 Task: Create a task  Implement social media sharing feature for the app , assign it to team member softage.10@softage.net in the project TrendForge and update the status of the task to  At Risk , set the priority of the task to Medium.
Action: Mouse moved to (68, 385)
Screenshot: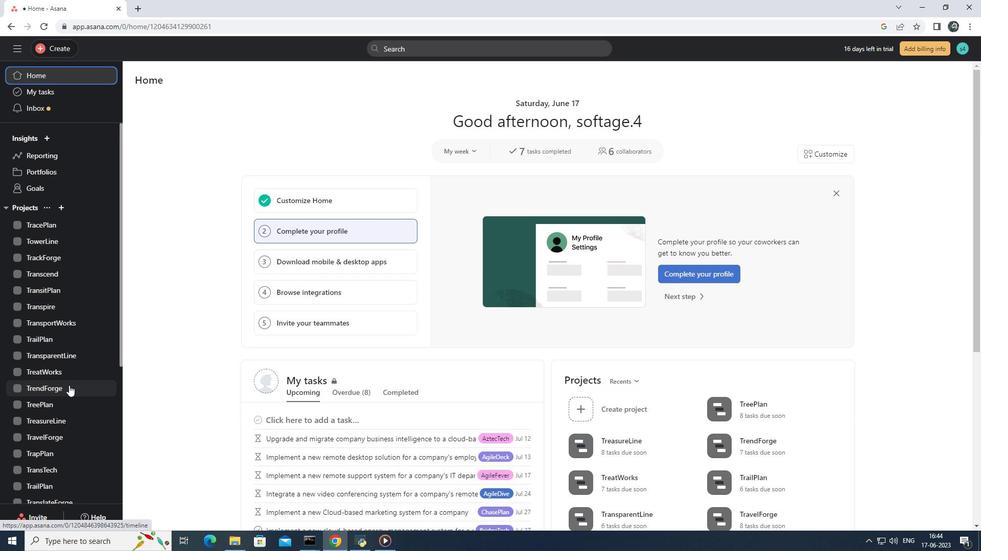 
Action: Mouse pressed left at (68, 385)
Screenshot: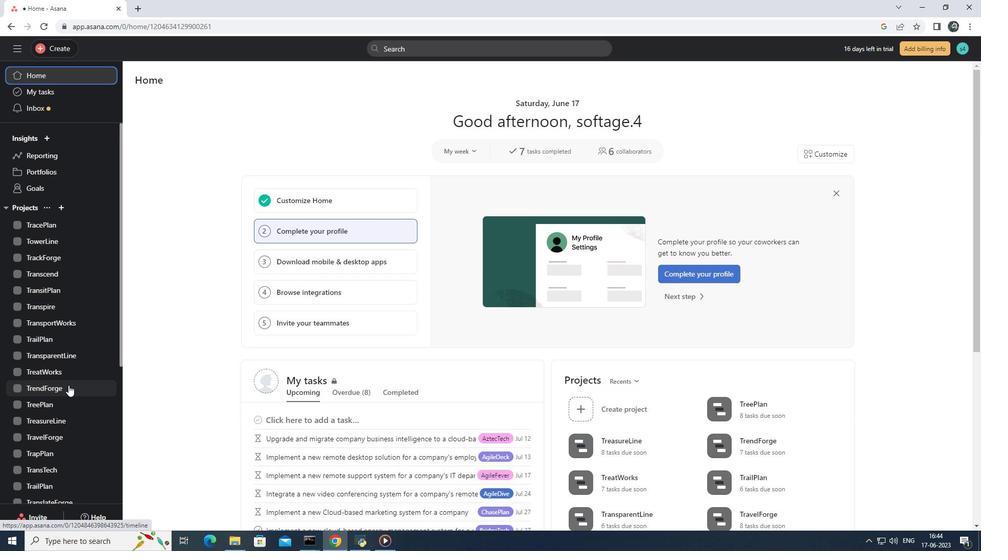 
Action: Mouse moved to (158, 125)
Screenshot: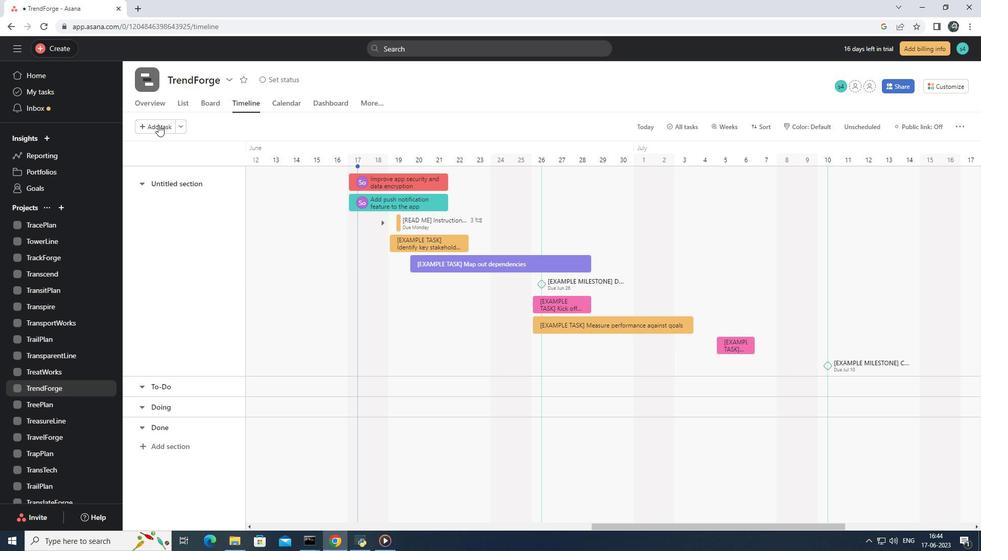 
Action: Mouse pressed left at (158, 125)
Screenshot: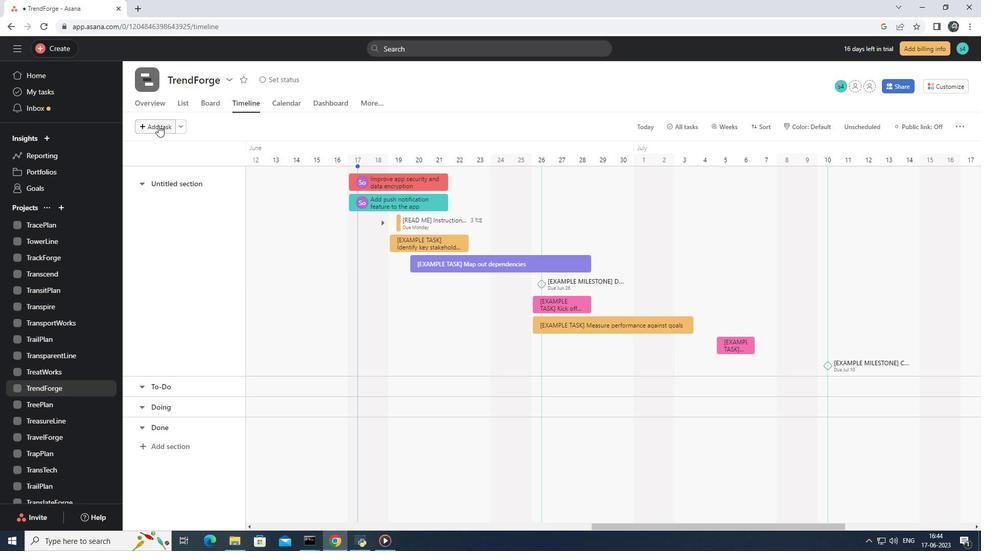 
Action: Mouse moved to (366, 183)
Screenshot: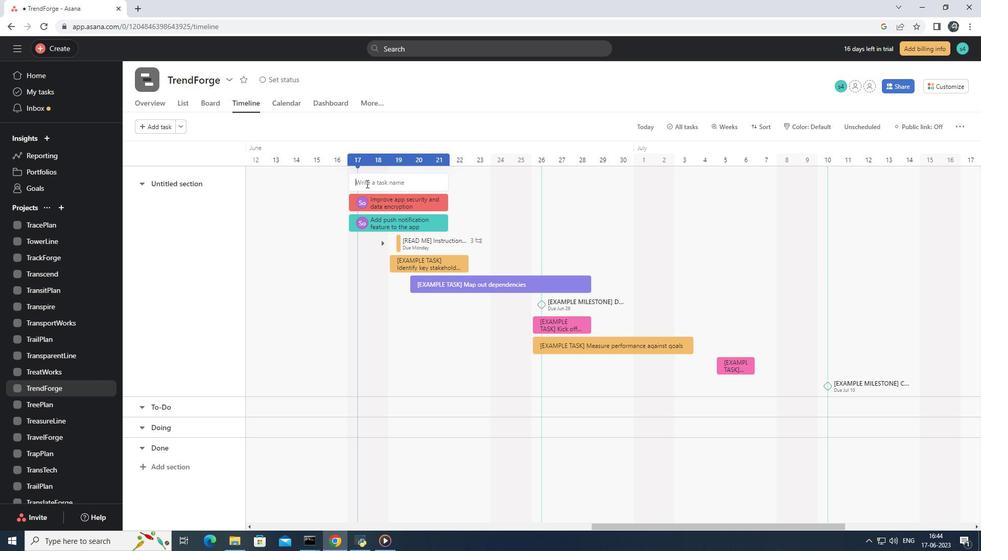 
Action: Mouse pressed left at (366, 183)
Screenshot: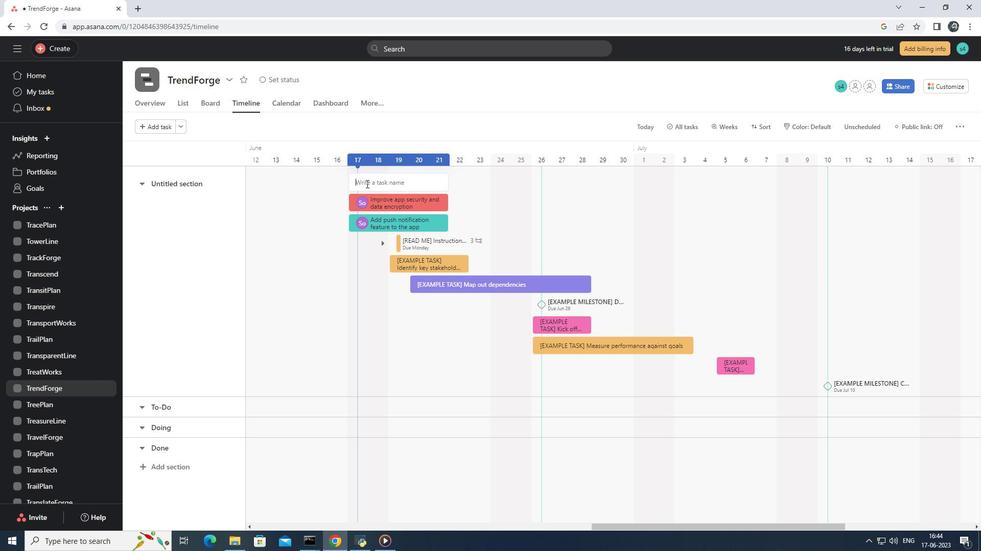 
Action: Mouse moved to (364, 180)
Screenshot: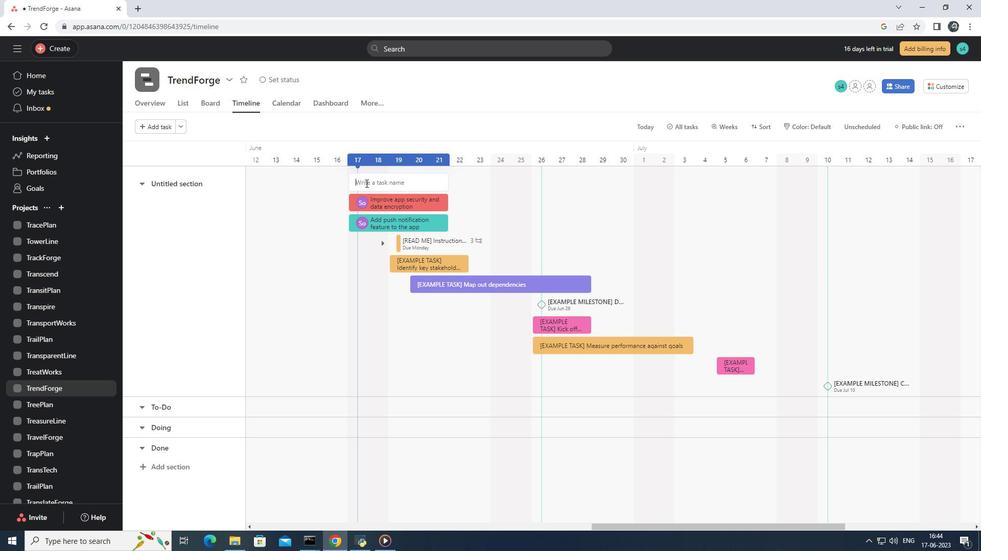 
Action: Key pressed <Key.shift>Implement<Key.space>social<Key.space>media<Key.space>sharing<Key.space>feature<Key.space>for<Key.space>the<Key.space>app<Key.enter>
Screenshot: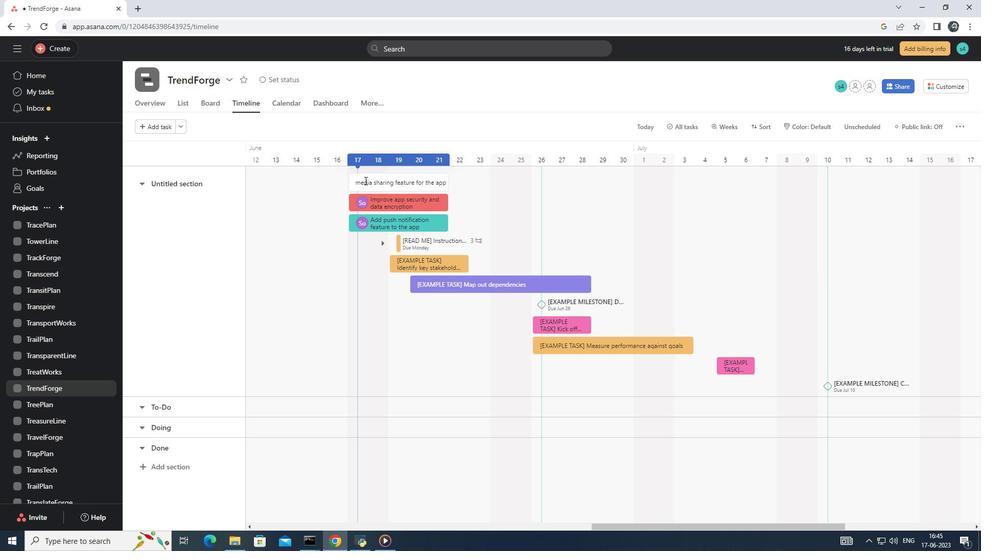 
Action: Mouse moved to (399, 181)
Screenshot: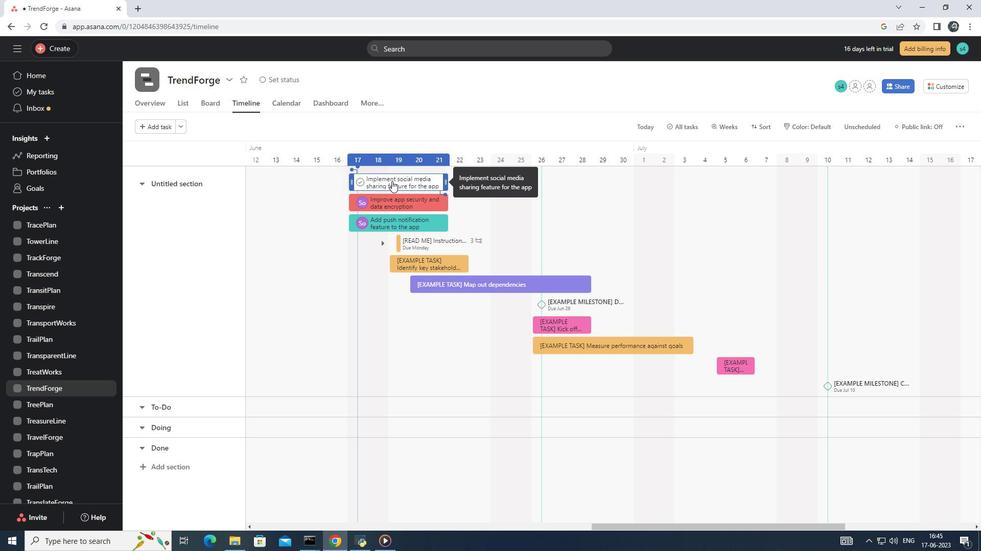 
Action: Mouse pressed left at (399, 181)
Screenshot: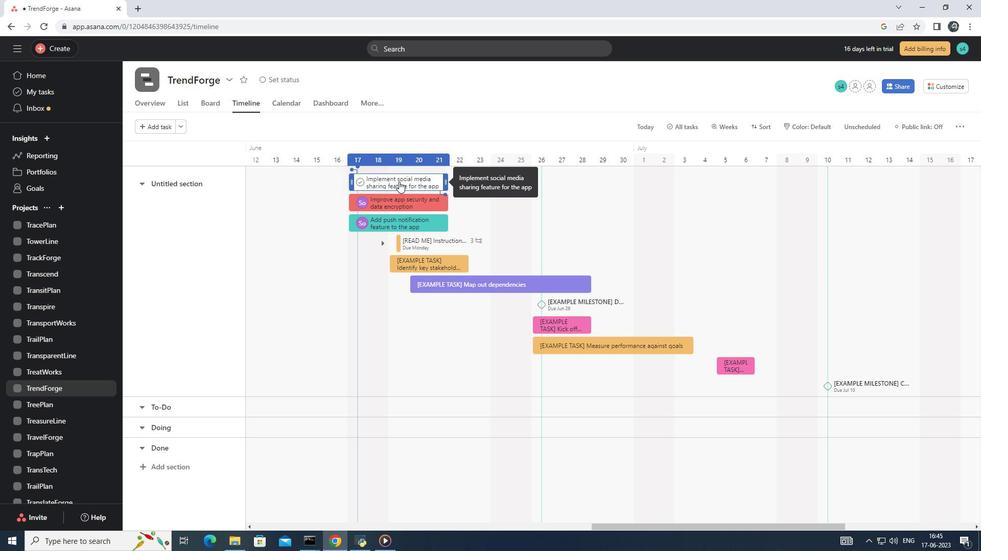 
Action: Mouse moved to (720, 187)
Screenshot: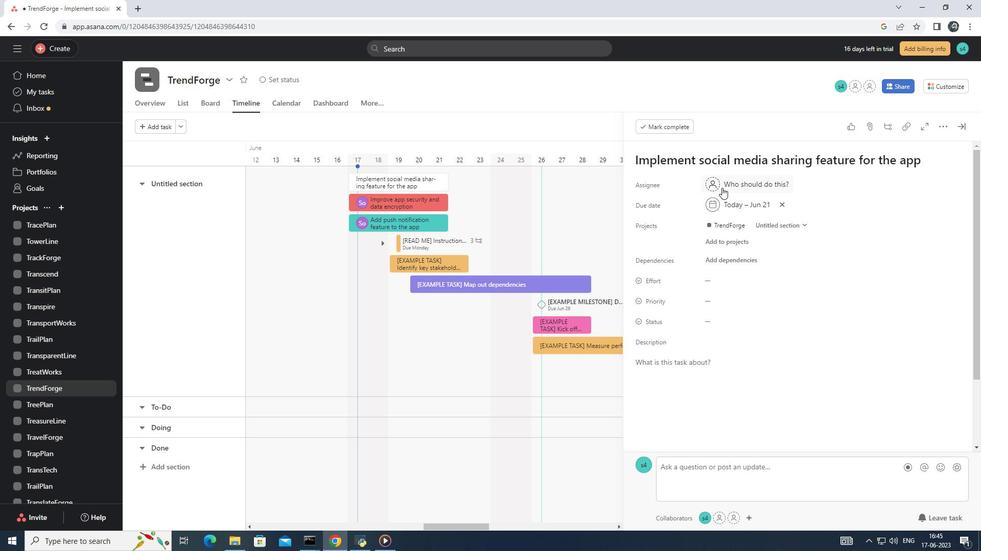 
Action: Mouse pressed left at (720, 187)
Screenshot: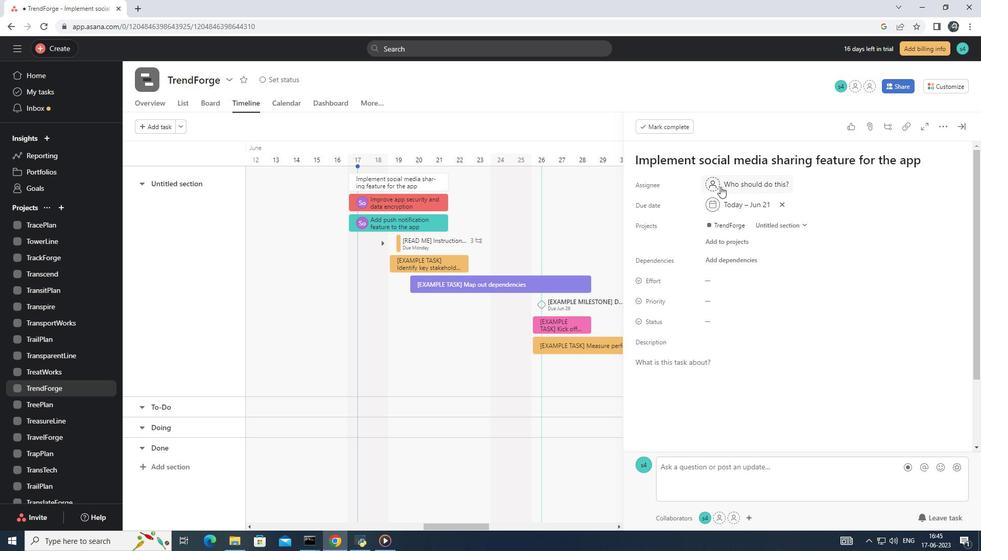 
Action: Mouse moved to (649, 148)
Screenshot: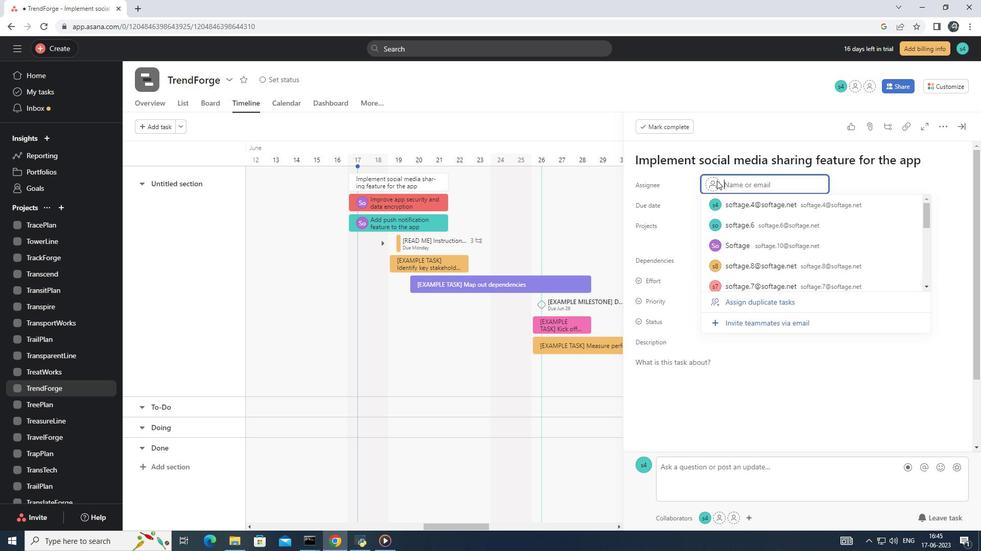 
Action: Key pressed softage.10<Key.shift>@softage.net<Key.enter>
Screenshot: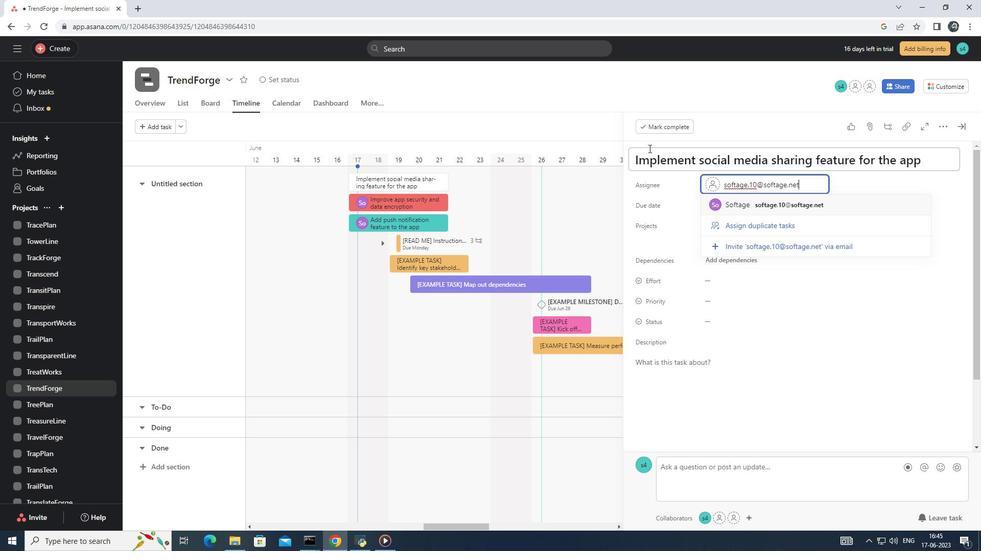 
Action: Mouse moved to (716, 317)
Screenshot: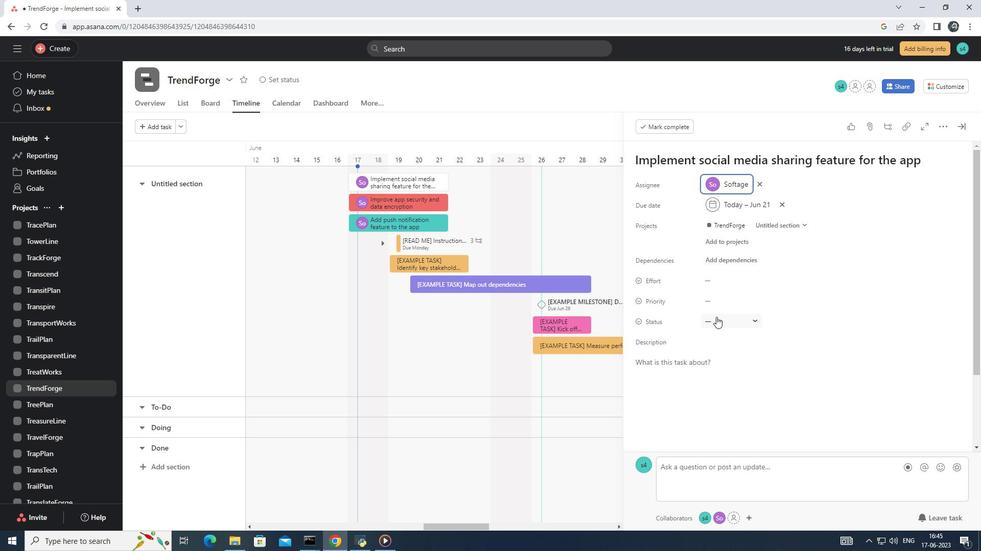
Action: Mouse pressed left at (716, 317)
Screenshot: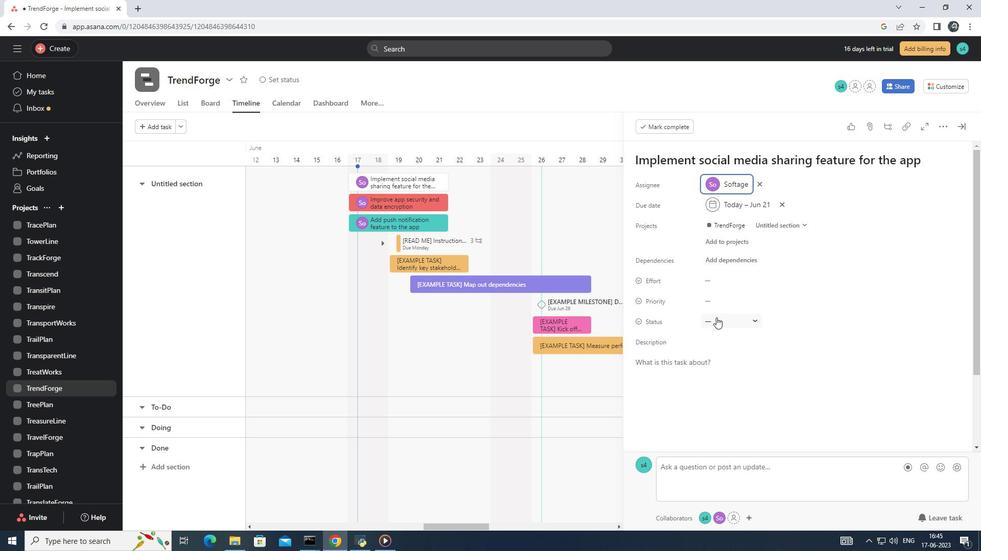 
Action: Mouse moved to (755, 379)
Screenshot: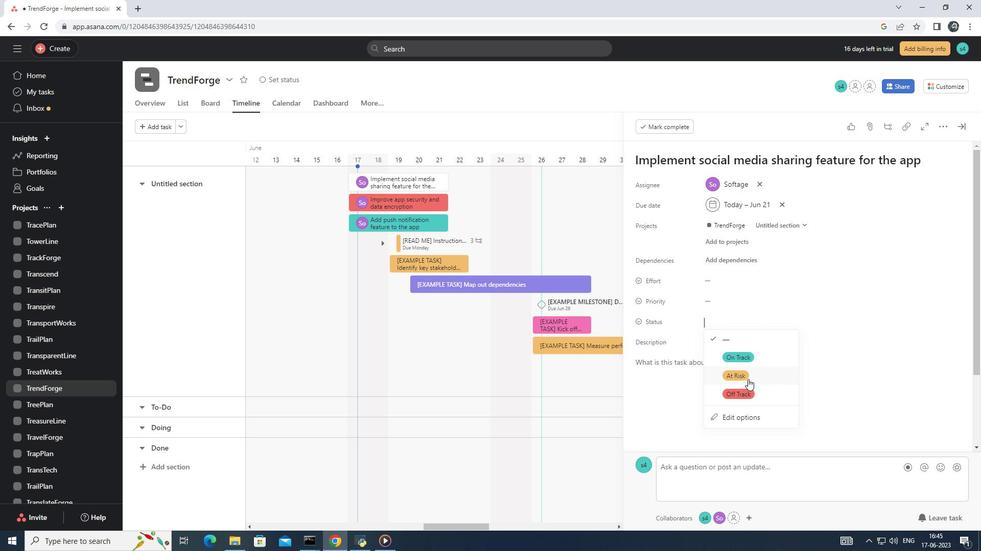 
Action: Mouse pressed left at (755, 379)
Screenshot: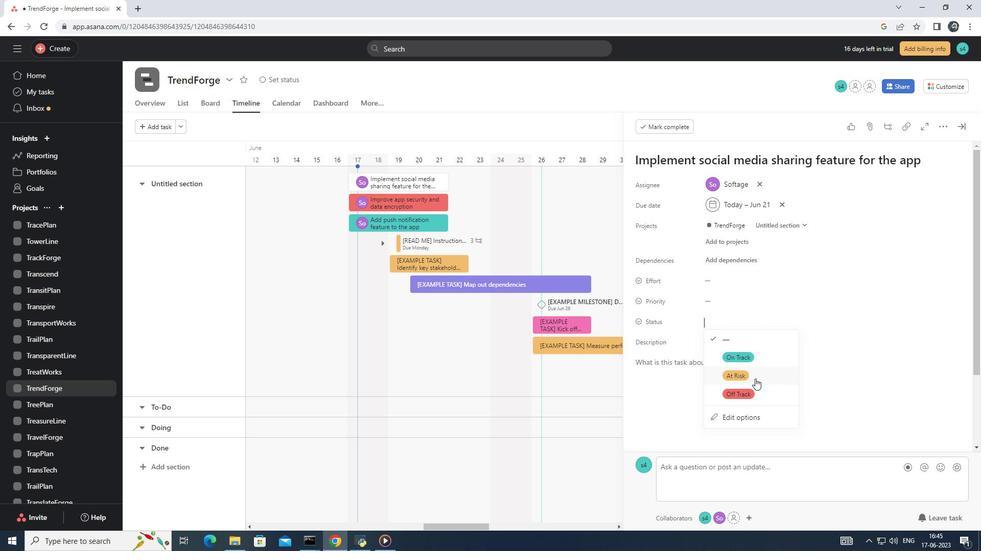 
Action: Mouse moved to (740, 296)
Screenshot: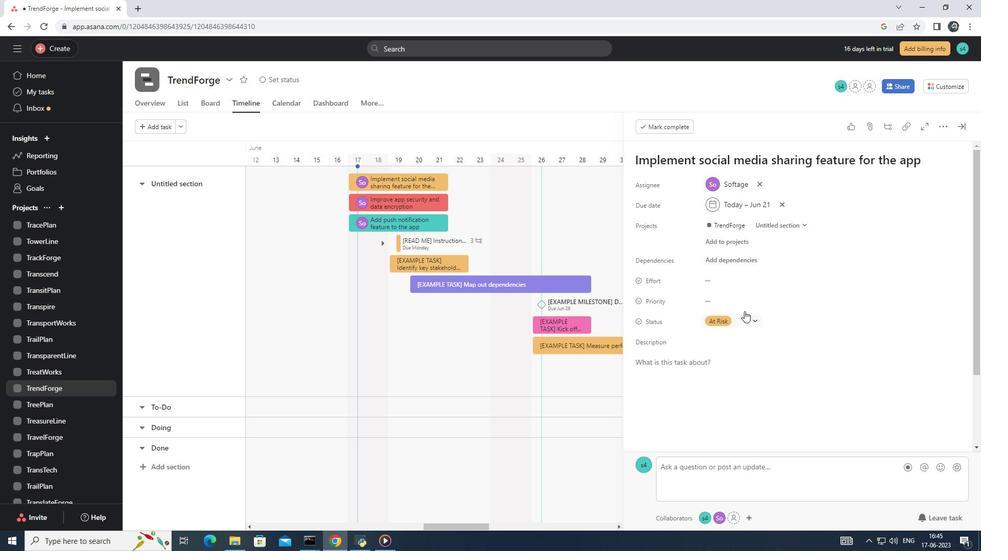 
Action: Mouse pressed left at (740, 296)
Screenshot: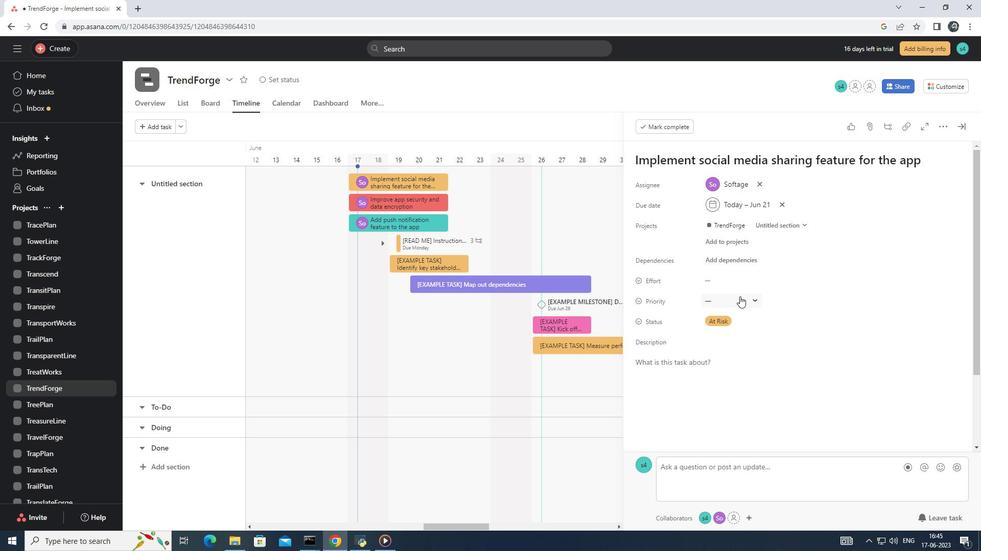 
Action: Mouse moved to (767, 351)
Screenshot: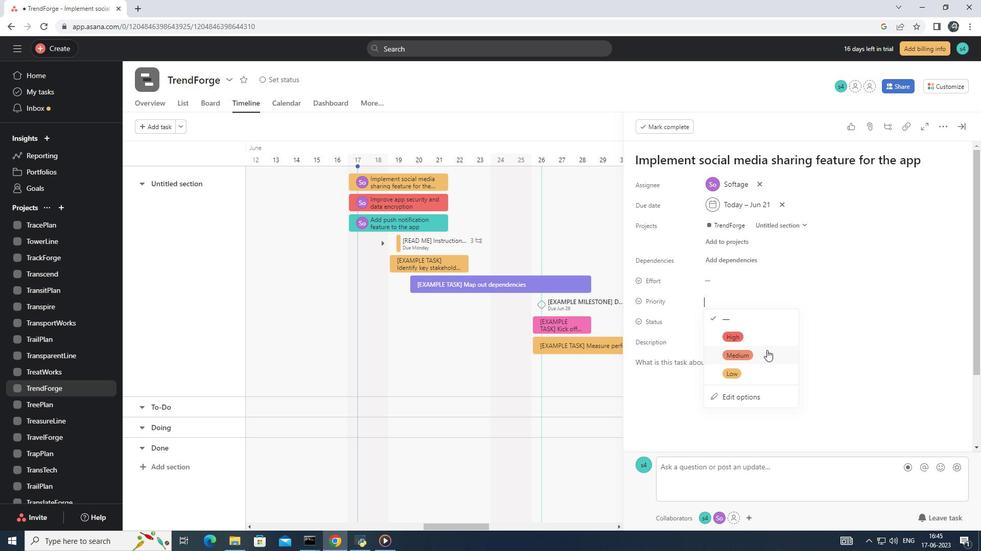 
Action: Mouse pressed left at (767, 351)
Screenshot: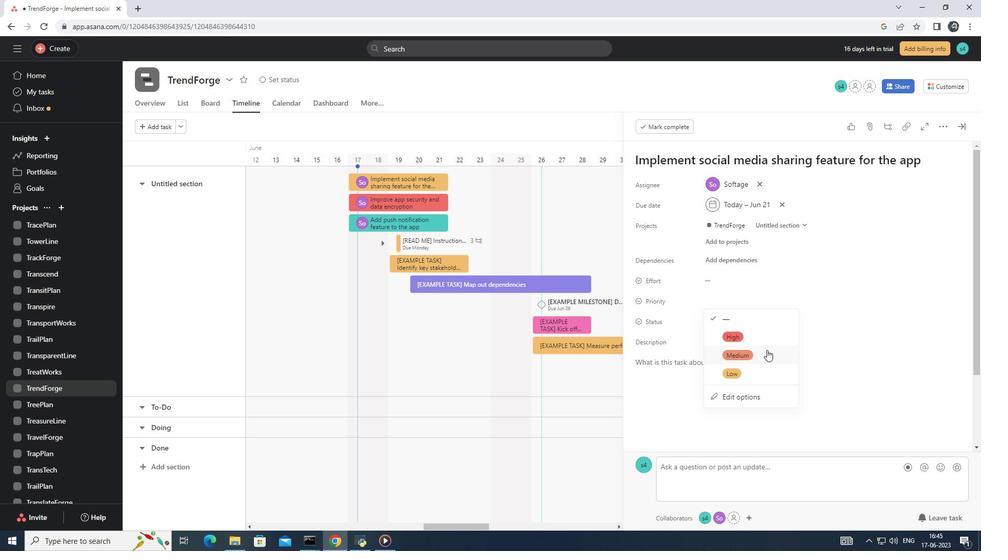
Action: Mouse moved to (767, 352)
Screenshot: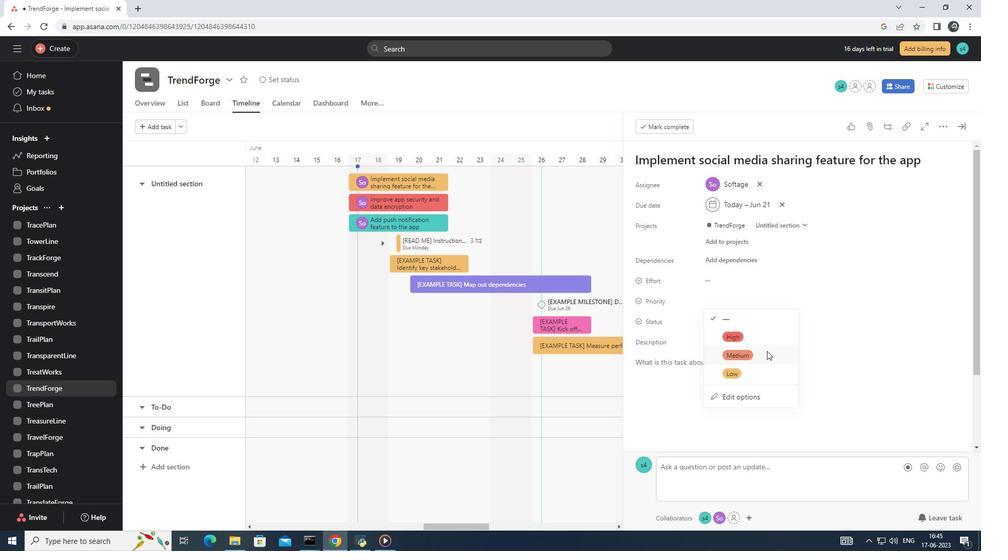 
